 Task: Select the always option in the show folding controls.
Action: Mouse moved to (52, 473)
Screenshot: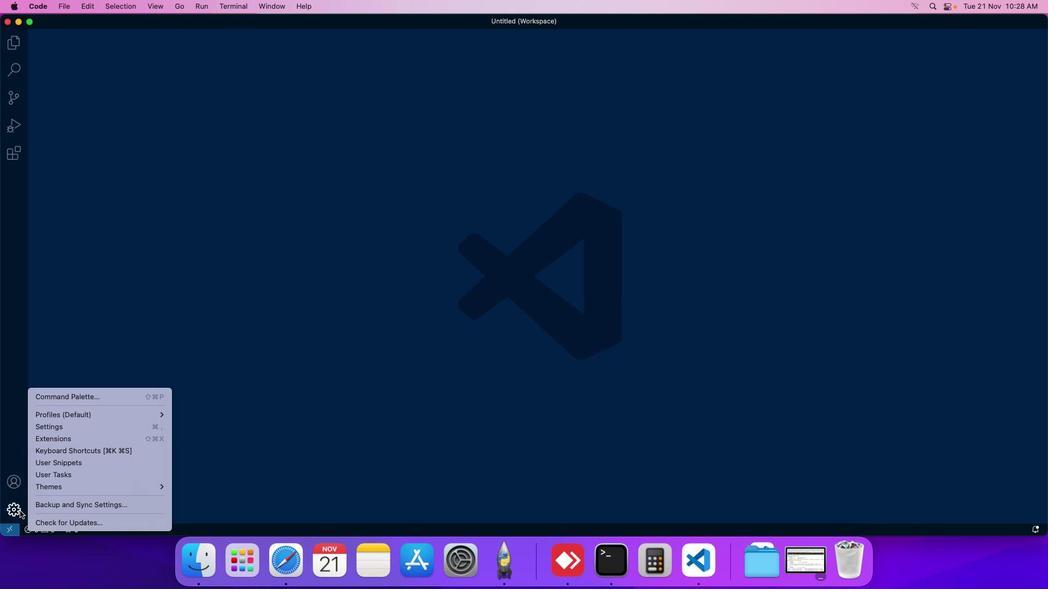 
Action: Mouse pressed left at (52, 473)
Screenshot: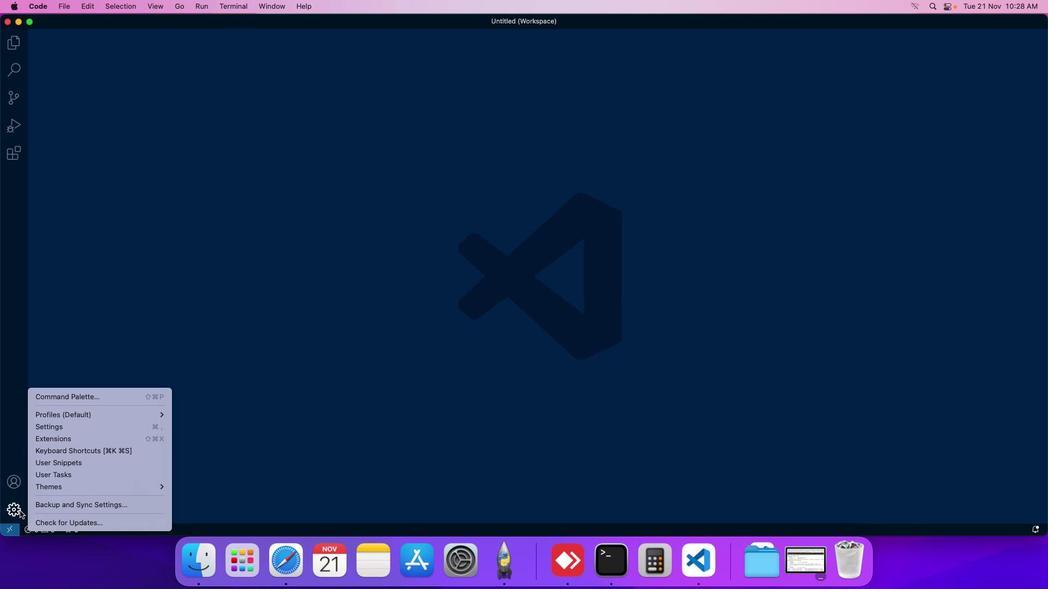 
Action: Mouse moved to (88, 404)
Screenshot: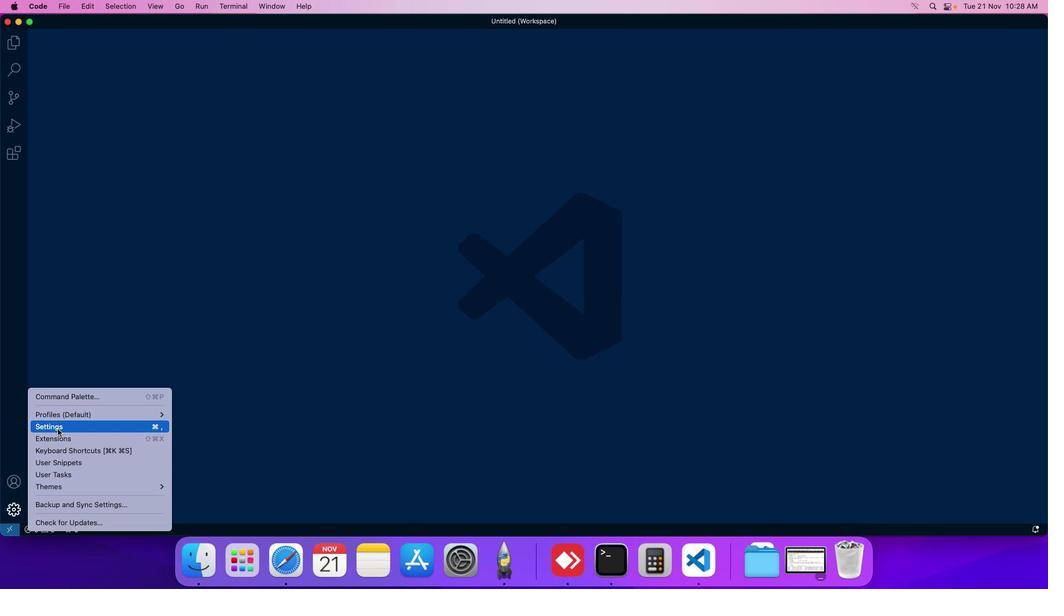 
Action: Mouse pressed left at (88, 404)
Screenshot: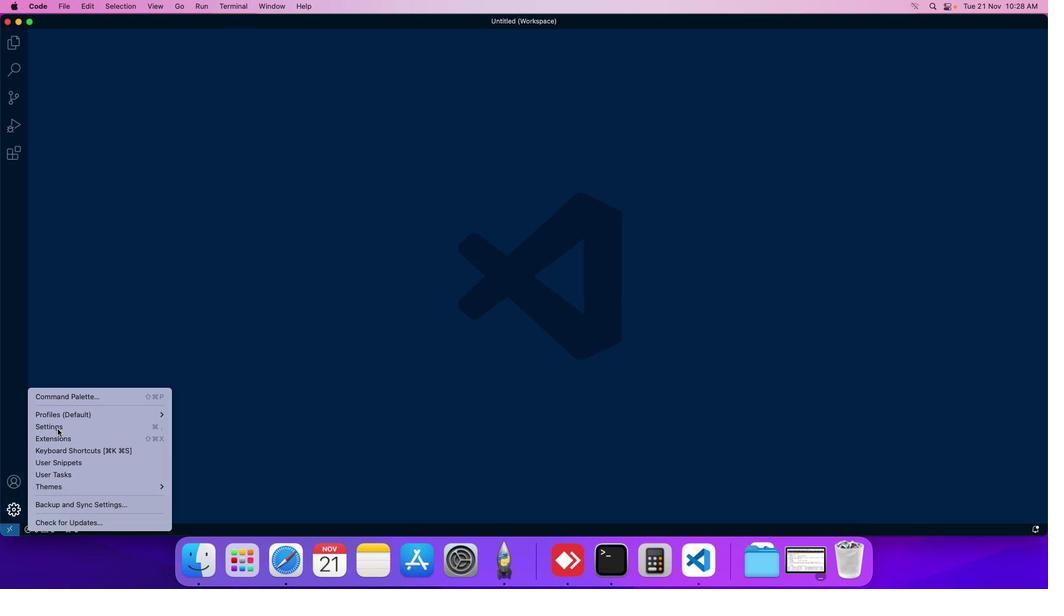 
Action: Mouse moved to (282, 113)
Screenshot: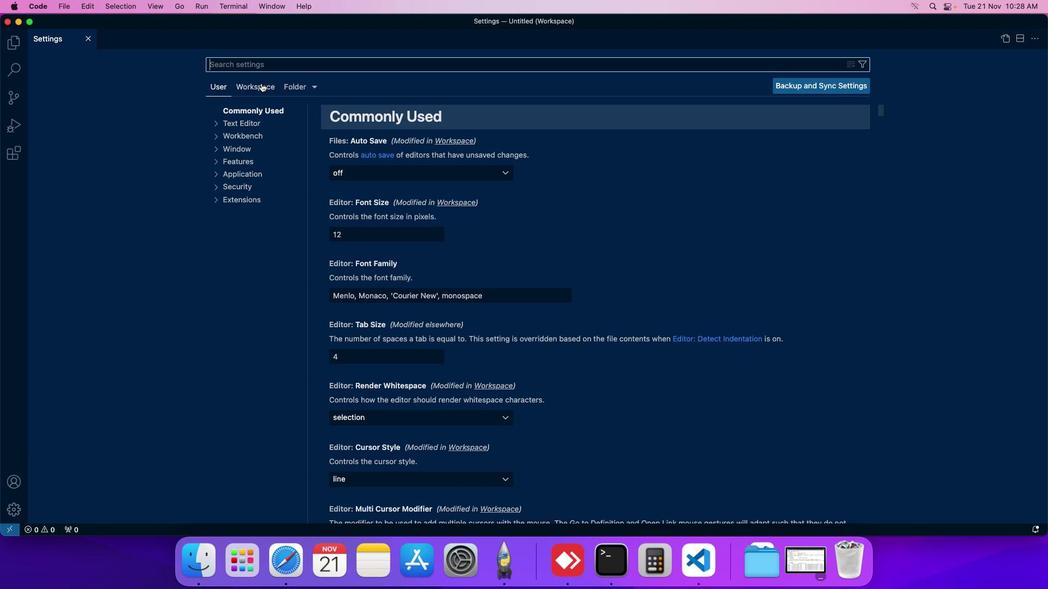 
Action: Mouse pressed left at (282, 113)
Screenshot: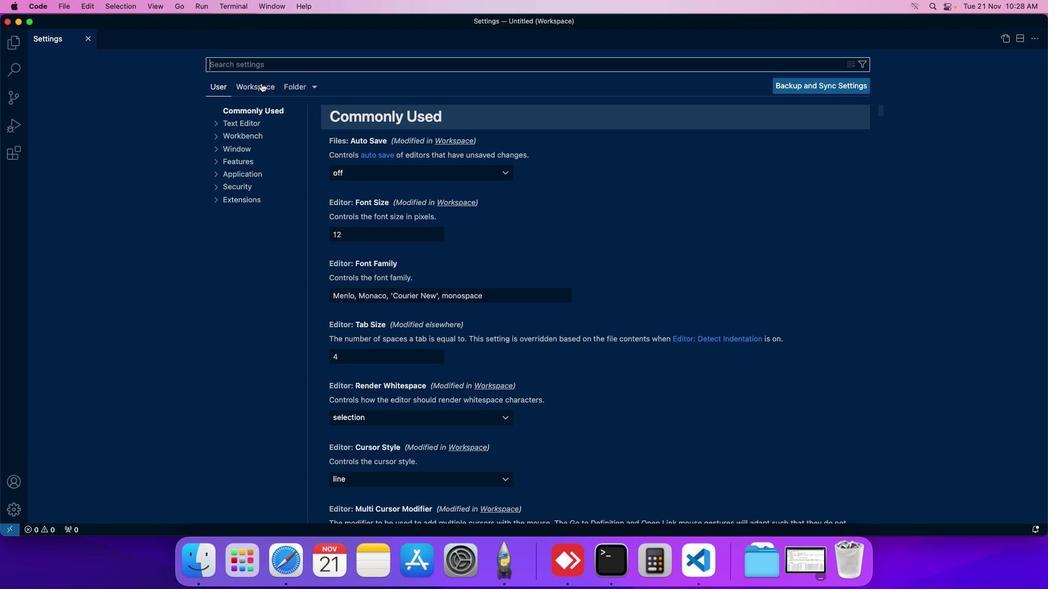 
Action: Mouse moved to (263, 176)
Screenshot: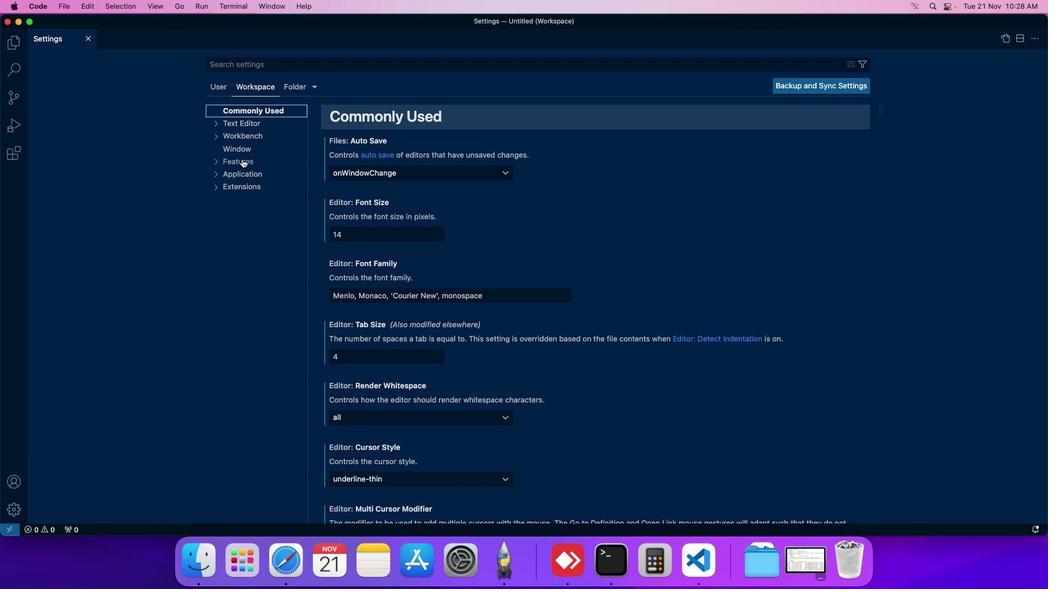 
Action: Mouse pressed left at (263, 176)
Screenshot: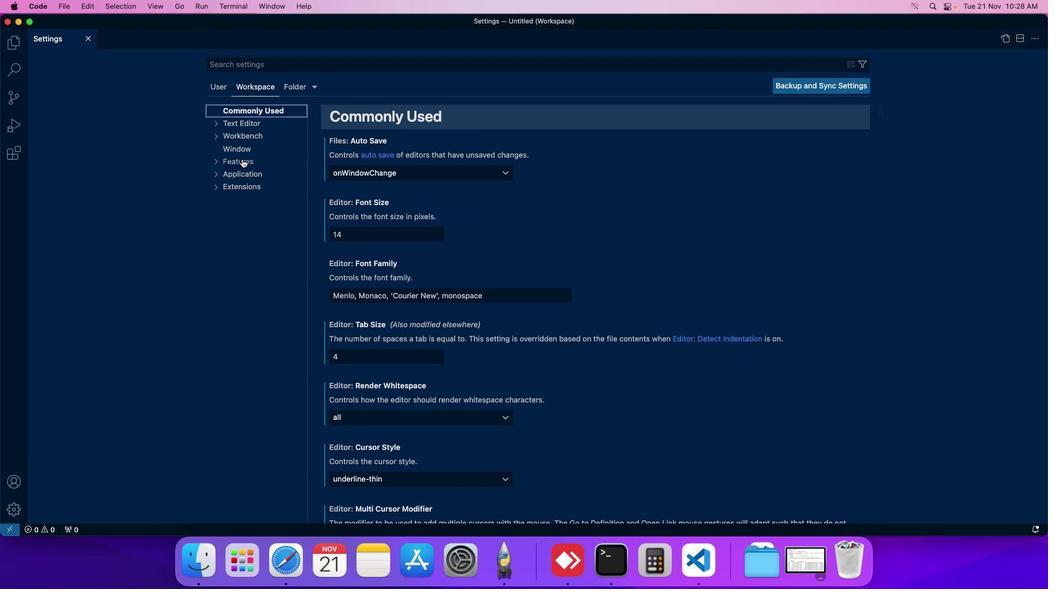 
Action: Mouse moved to (270, 339)
Screenshot: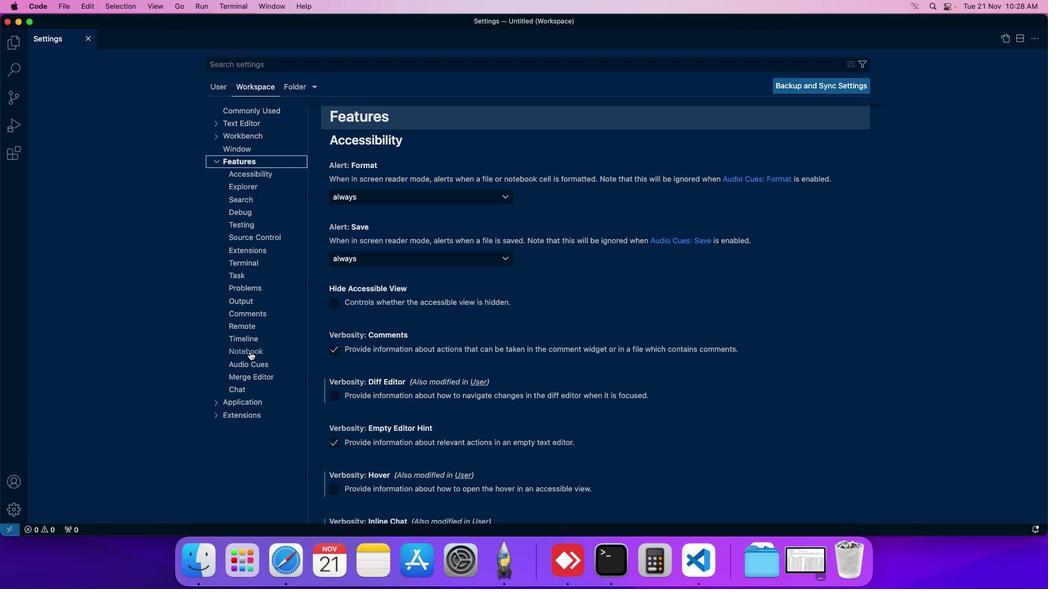 
Action: Mouse pressed left at (270, 339)
Screenshot: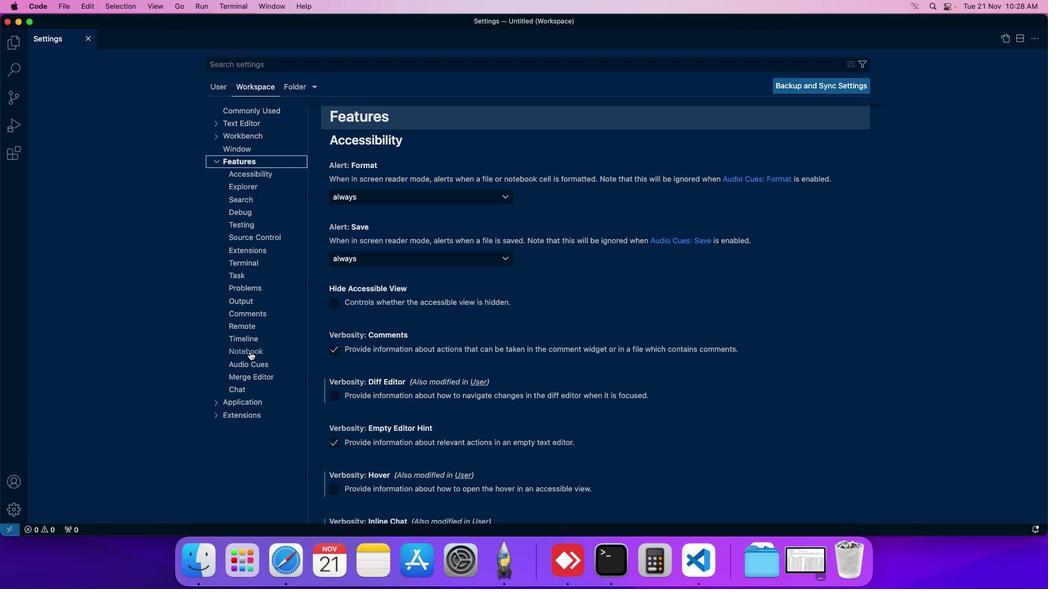 
Action: Mouse moved to (393, 344)
Screenshot: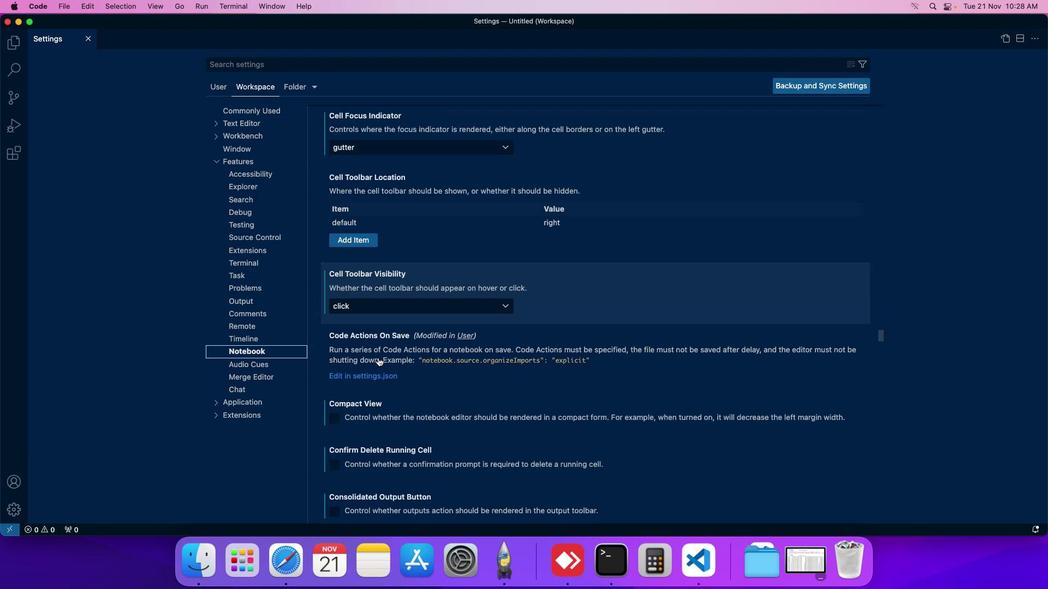 
Action: Mouse scrolled (393, 344) with delta (33, 42)
Screenshot: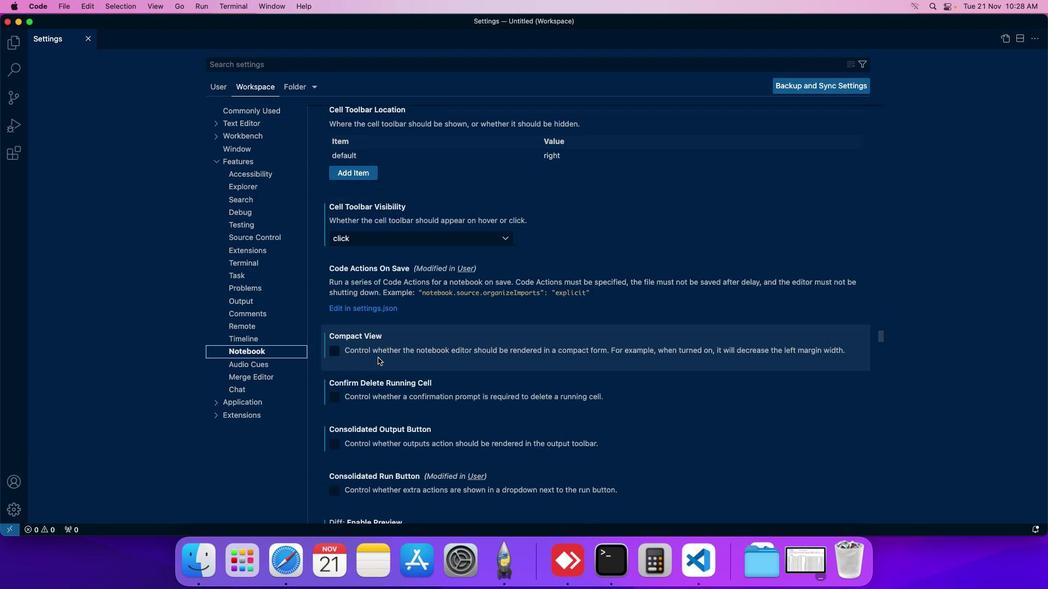 
Action: Mouse scrolled (393, 344) with delta (33, 42)
Screenshot: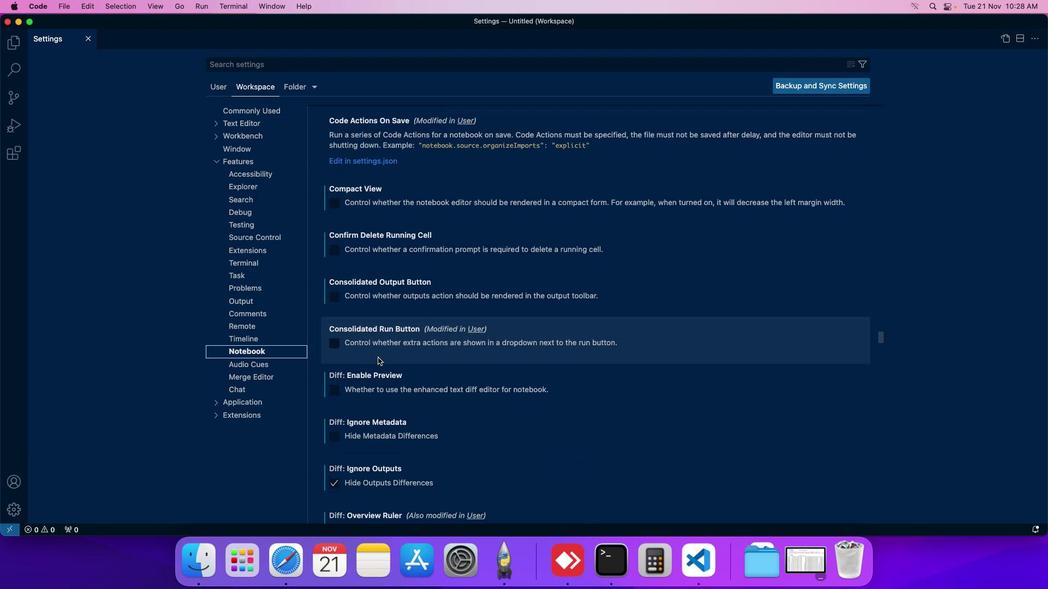 
Action: Mouse scrolled (393, 344) with delta (33, 42)
Screenshot: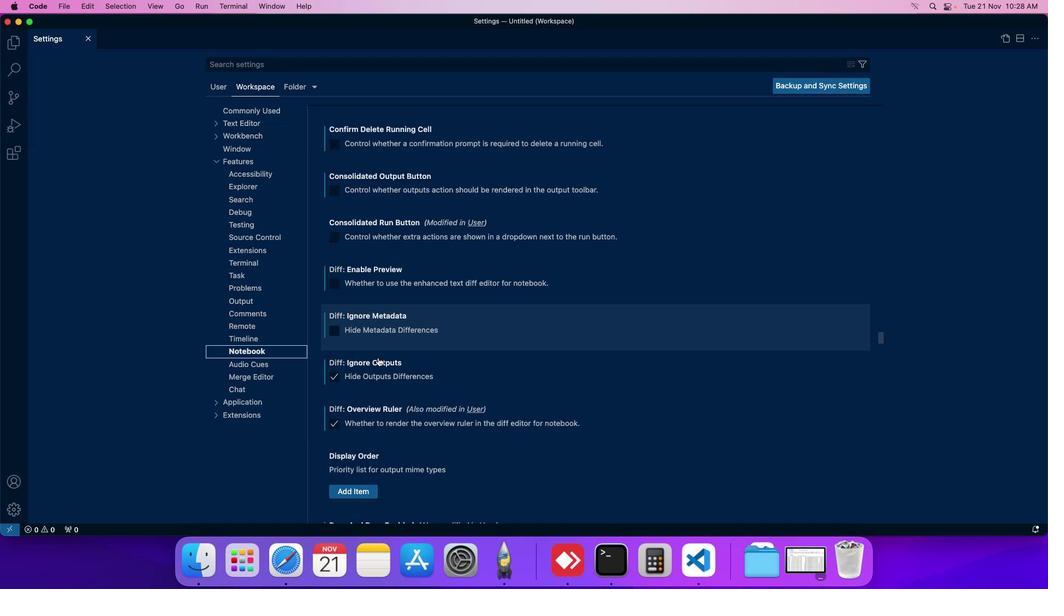 
Action: Mouse scrolled (393, 344) with delta (33, 42)
Screenshot: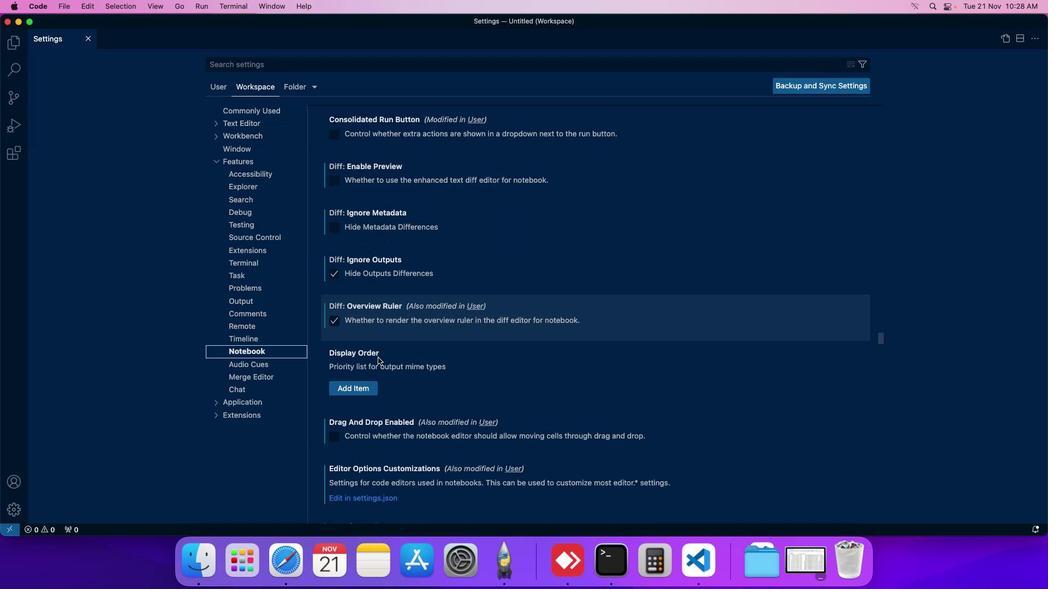 
Action: Mouse scrolled (393, 344) with delta (33, 42)
Screenshot: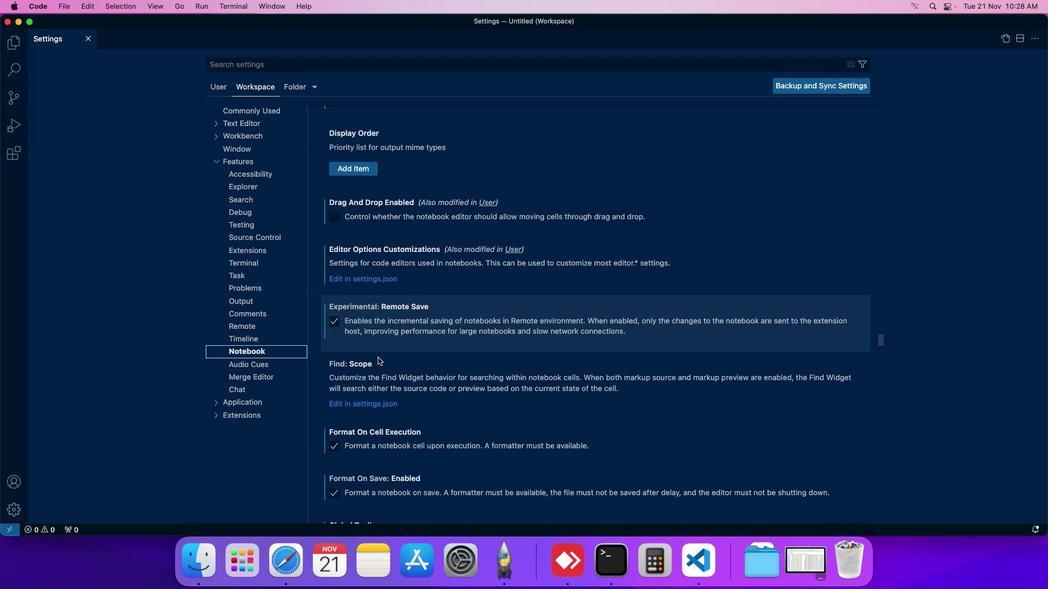 
Action: Mouse scrolled (393, 344) with delta (33, 42)
Screenshot: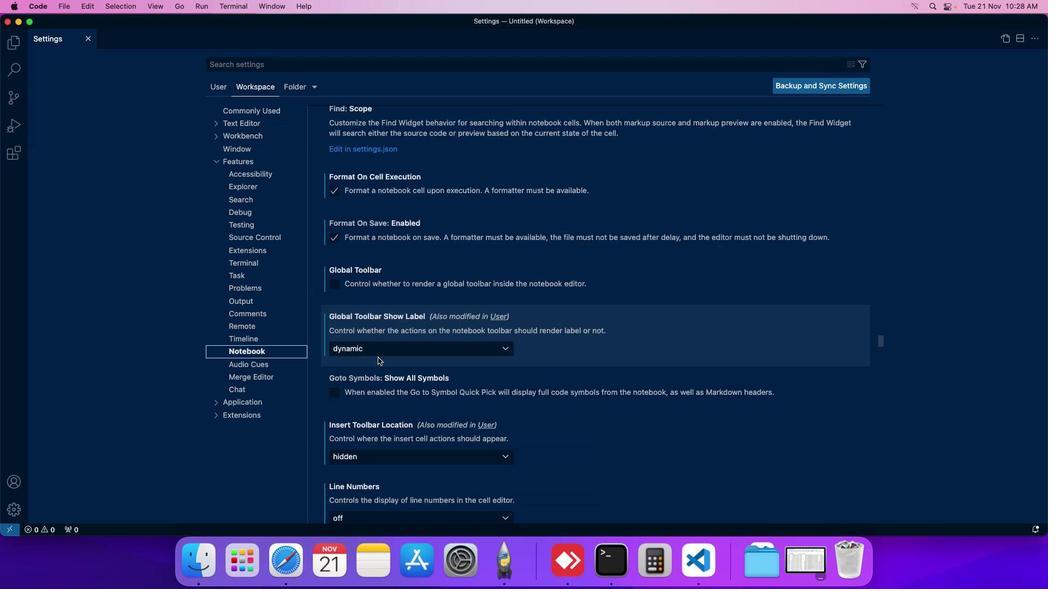
Action: Mouse scrolled (393, 344) with delta (33, 42)
Screenshot: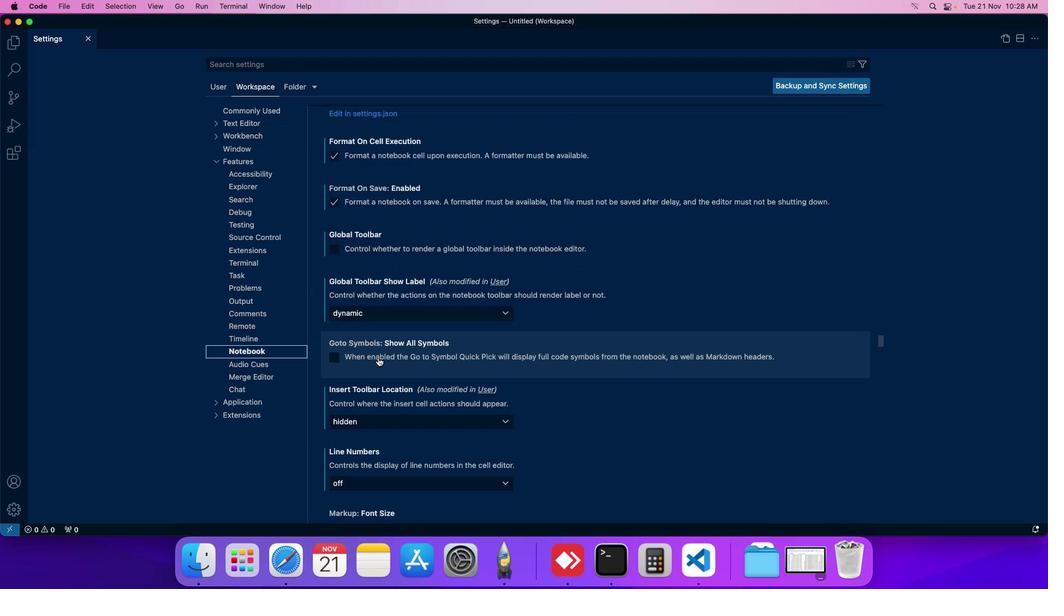 
Action: Mouse scrolled (393, 344) with delta (33, 42)
Screenshot: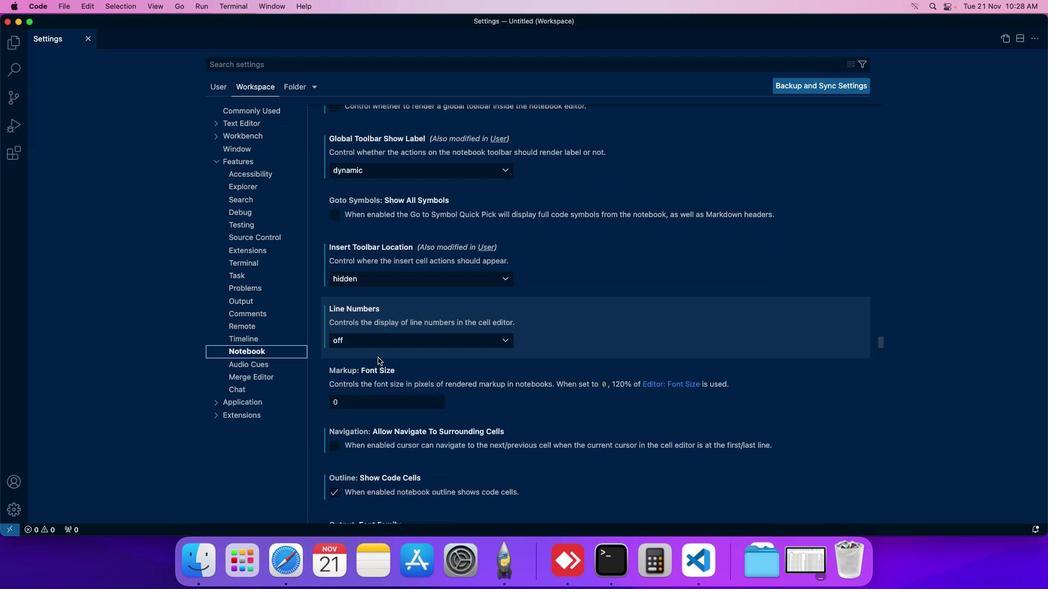 
Action: Mouse scrolled (393, 344) with delta (33, 42)
Screenshot: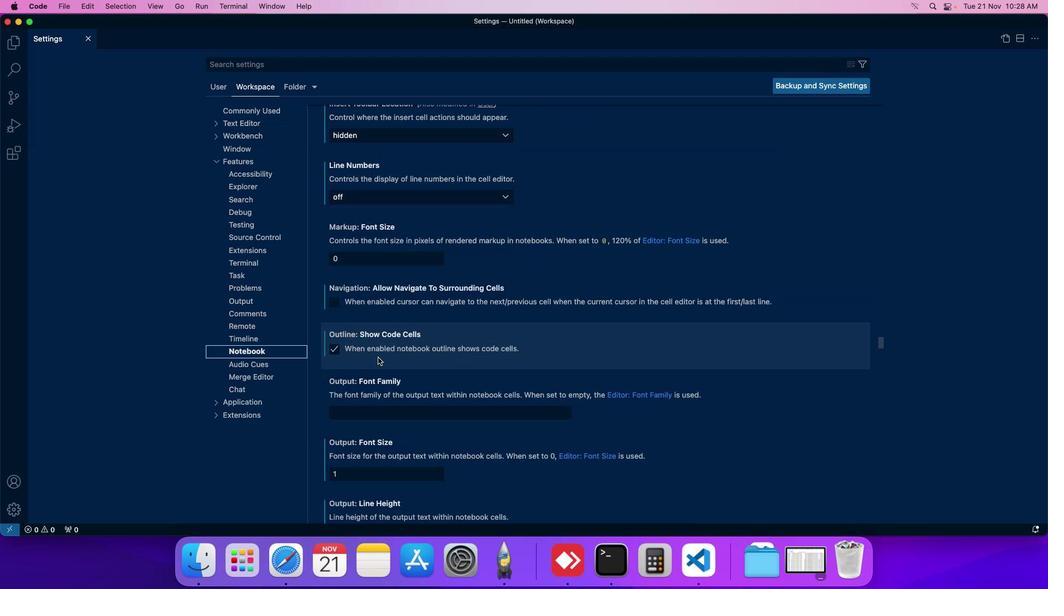 
Action: Mouse scrolled (393, 344) with delta (33, 42)
Screenshot: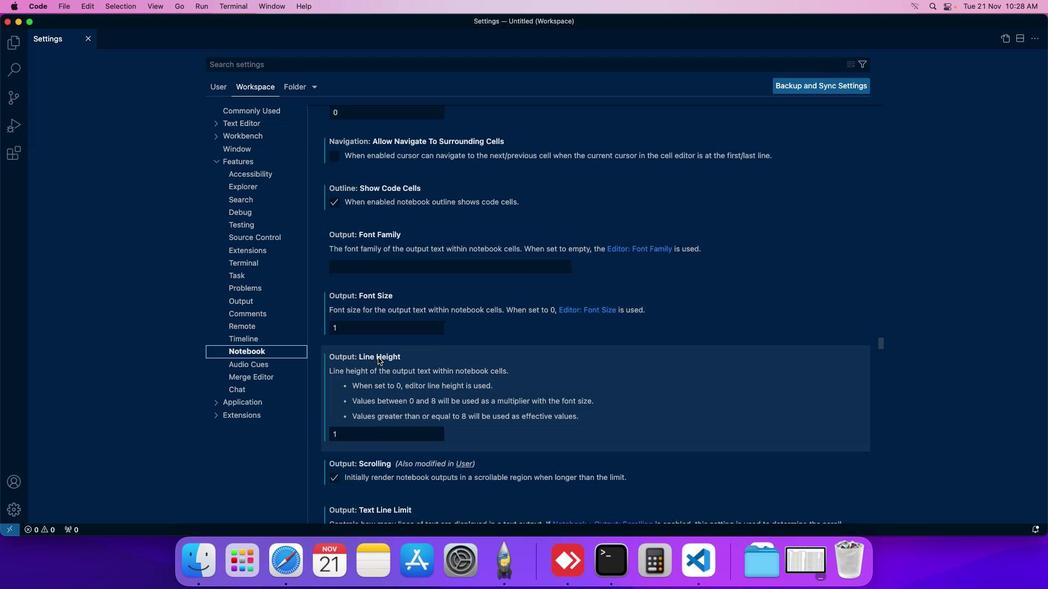 
Action: Mouse moved to (393, 339)
Screenshot: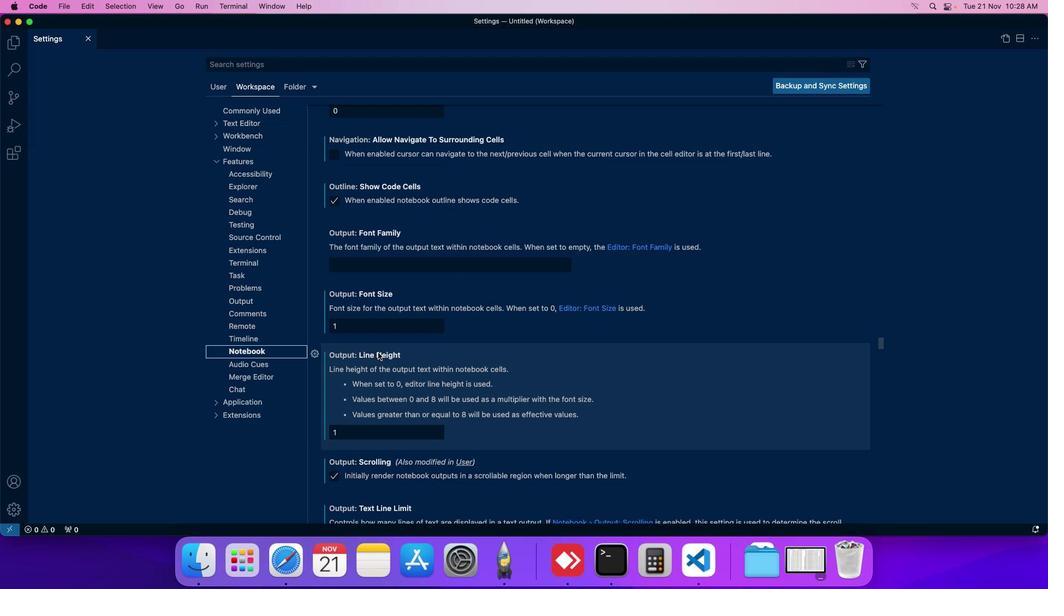 
Action: Mouse scrolled (393, 339) with delta (33, 42)
Screenshot: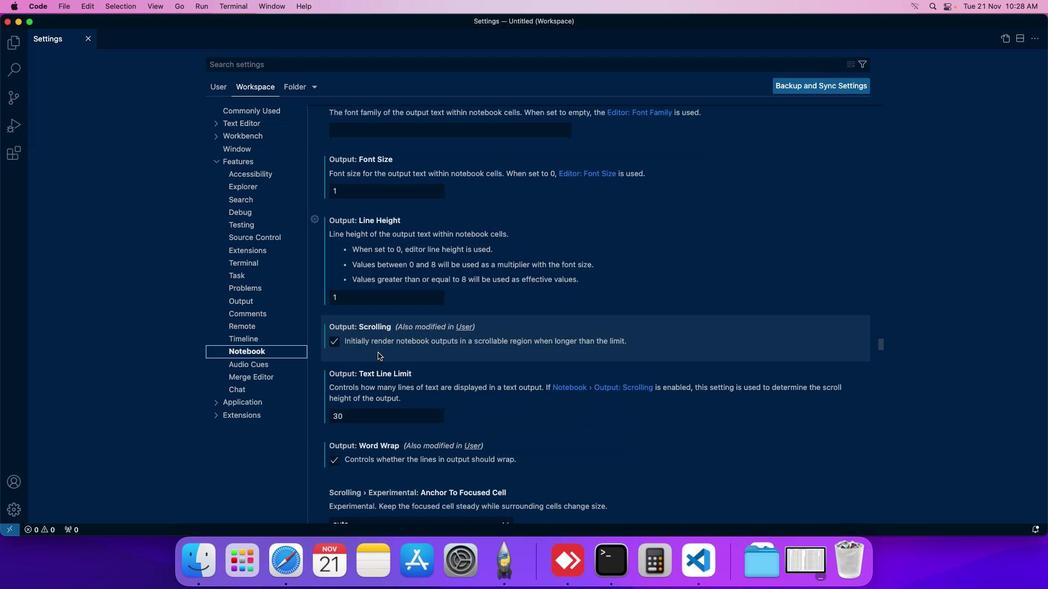 
Action: Mouse scrolled (393, 339) with delta (33, 42)
Screenshot: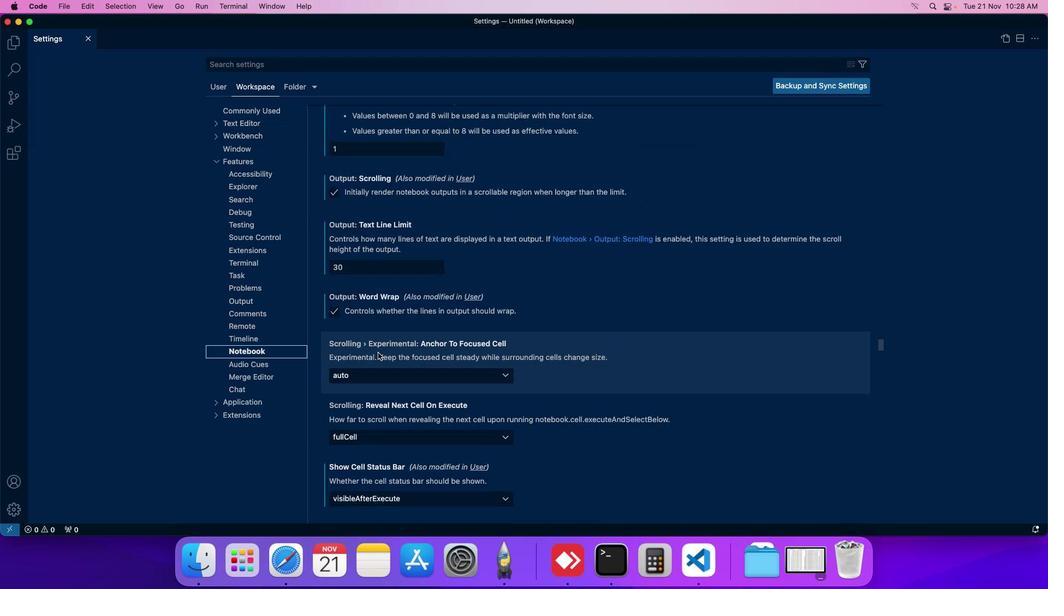 
Action: Mouse scrolled (393, 339) with delta (33, 42)
Screenshot: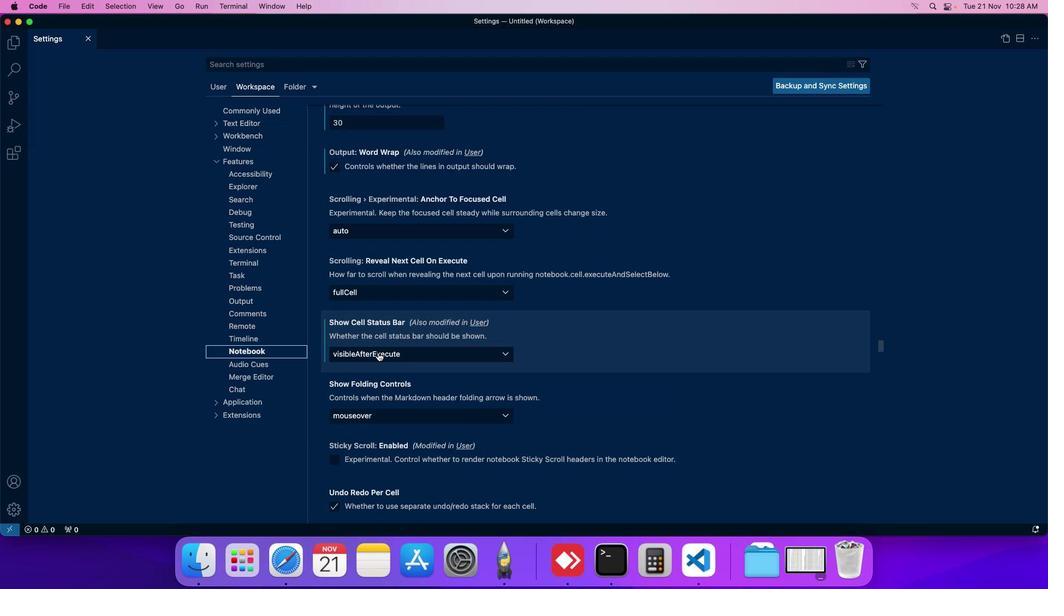 
Action: Mouse scrolled (393, 339) with delta (33, 42)
Screenshot: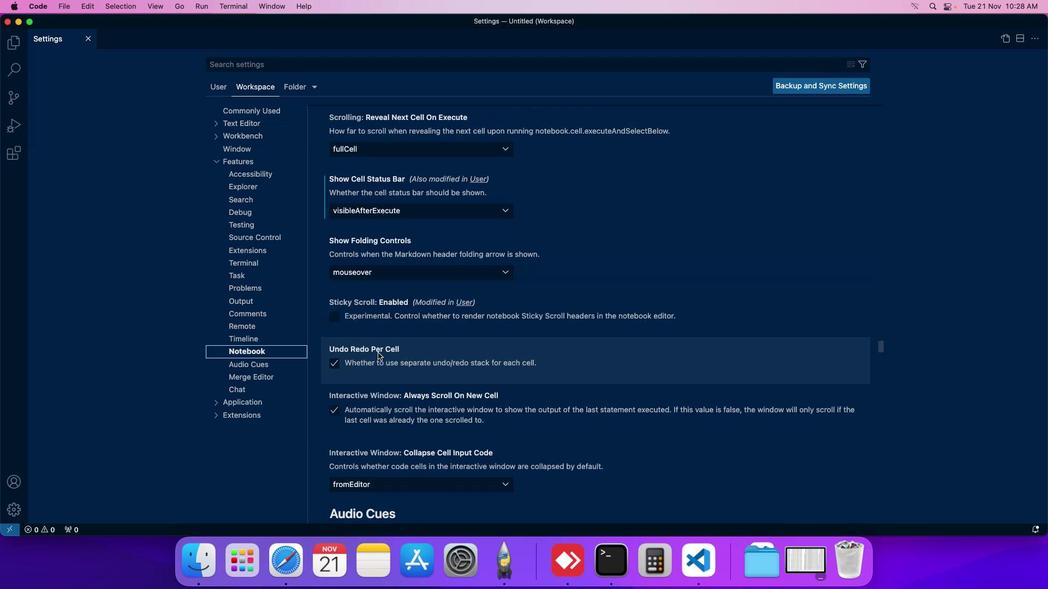 
Action: Mouse moved to (394, 267)
Screenshot: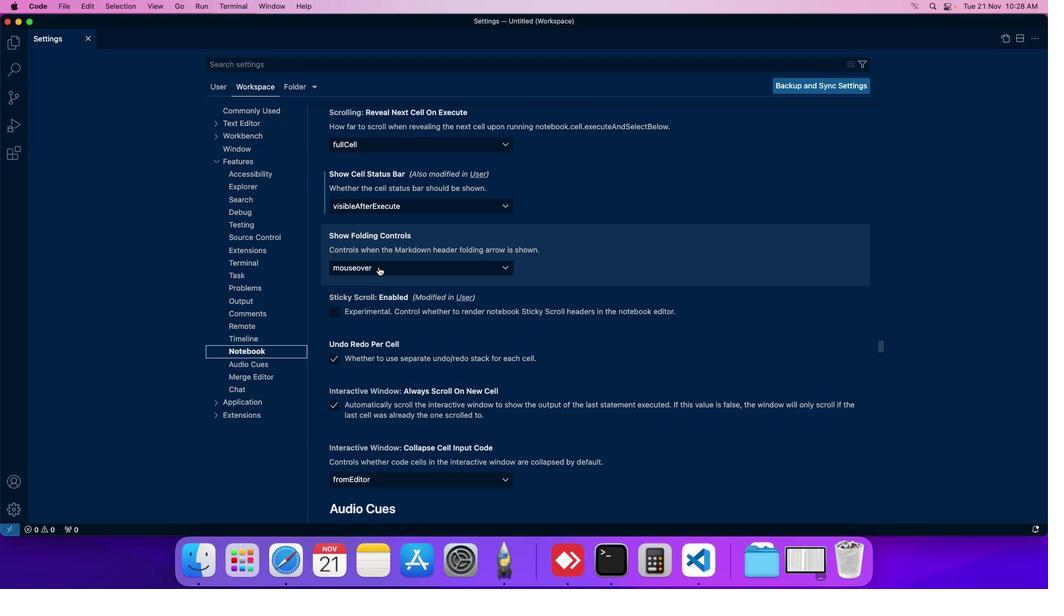 
Action: Mouse pressed left at (394, 267)
Screenshot: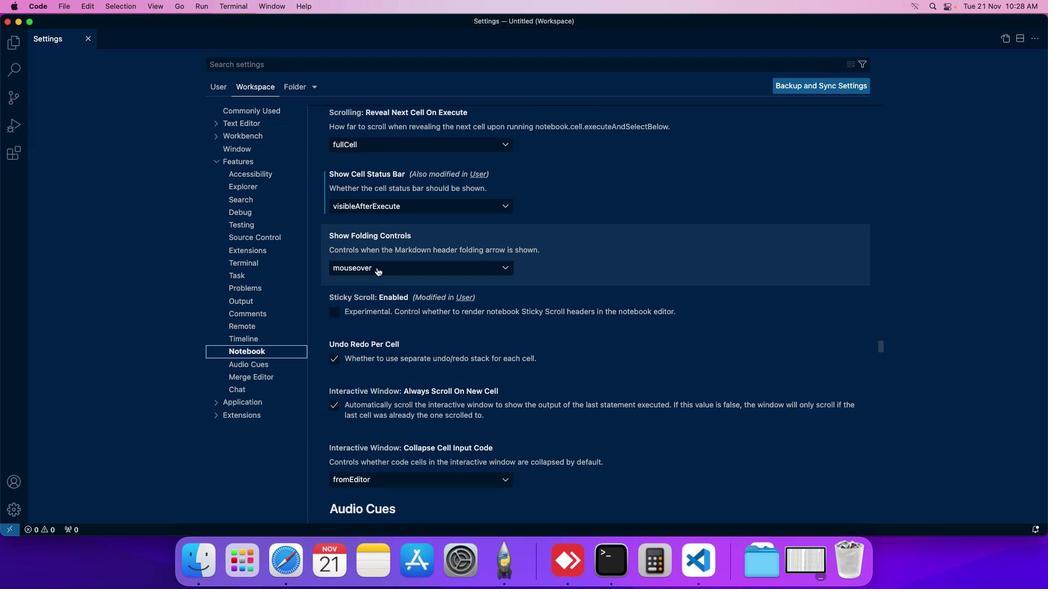 
Action: Mouse moved to (369, 282)
Screenshot: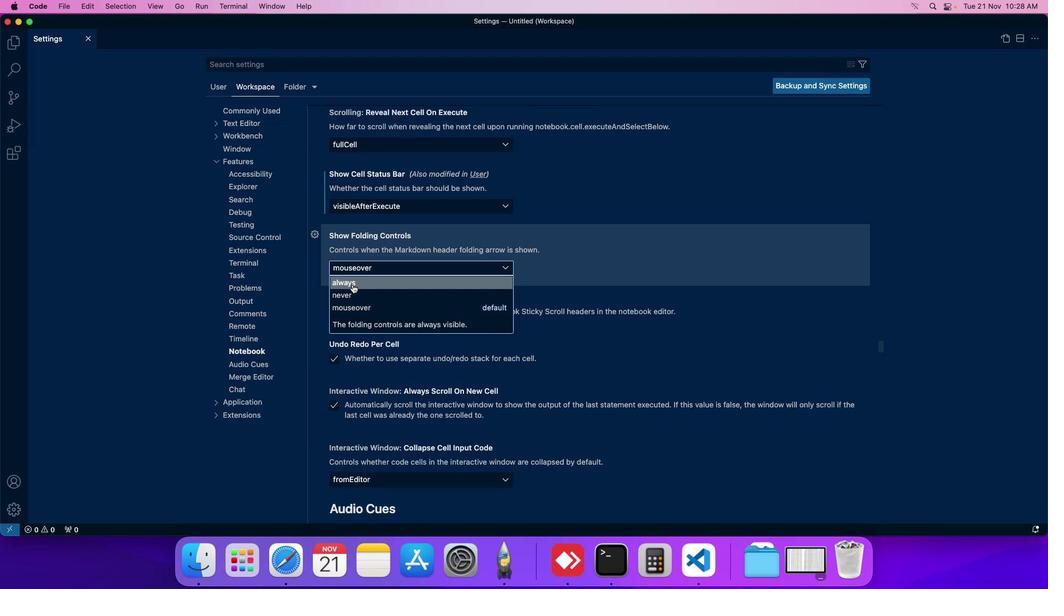 
Action: Mouse pressed left at (369, 282)
Screenshot: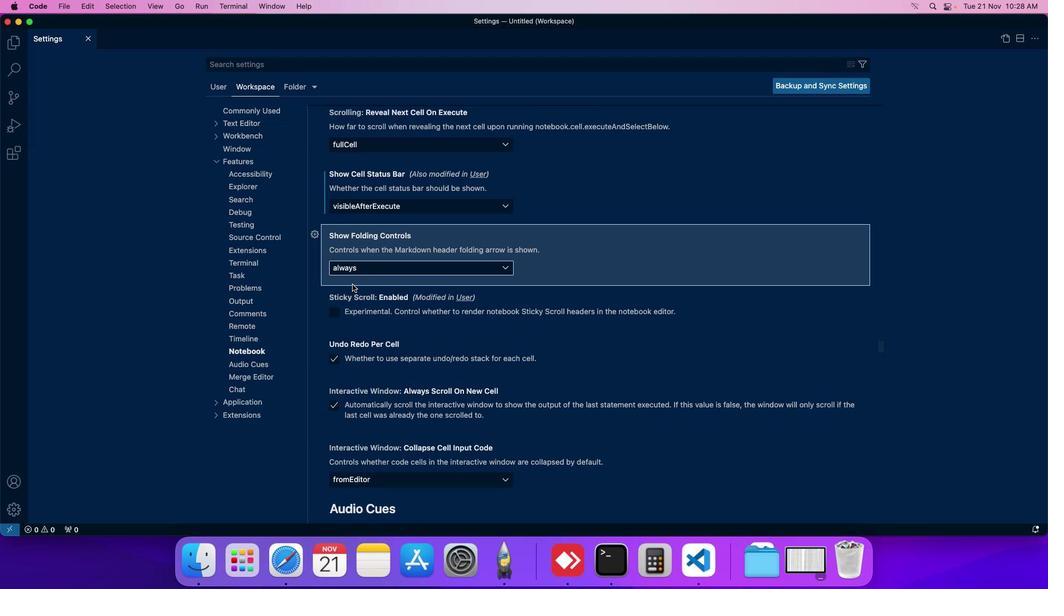 
Action: Mouse moved to (384, 276)
Screenshot: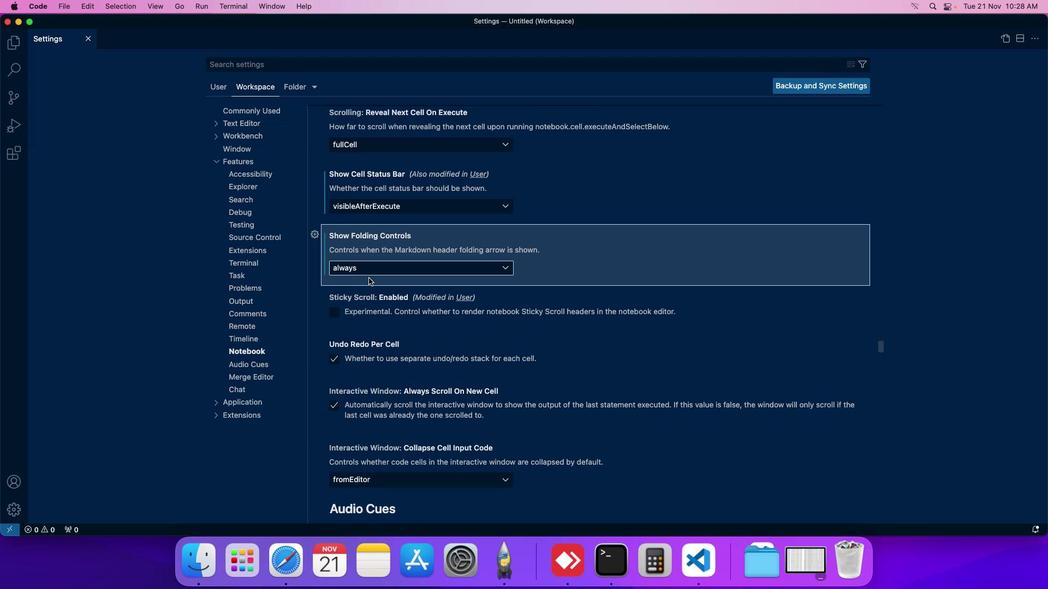 
